 Task: Calculate the distance between Houston and San Antonio.
Action: Key pressed houston
Screenshot: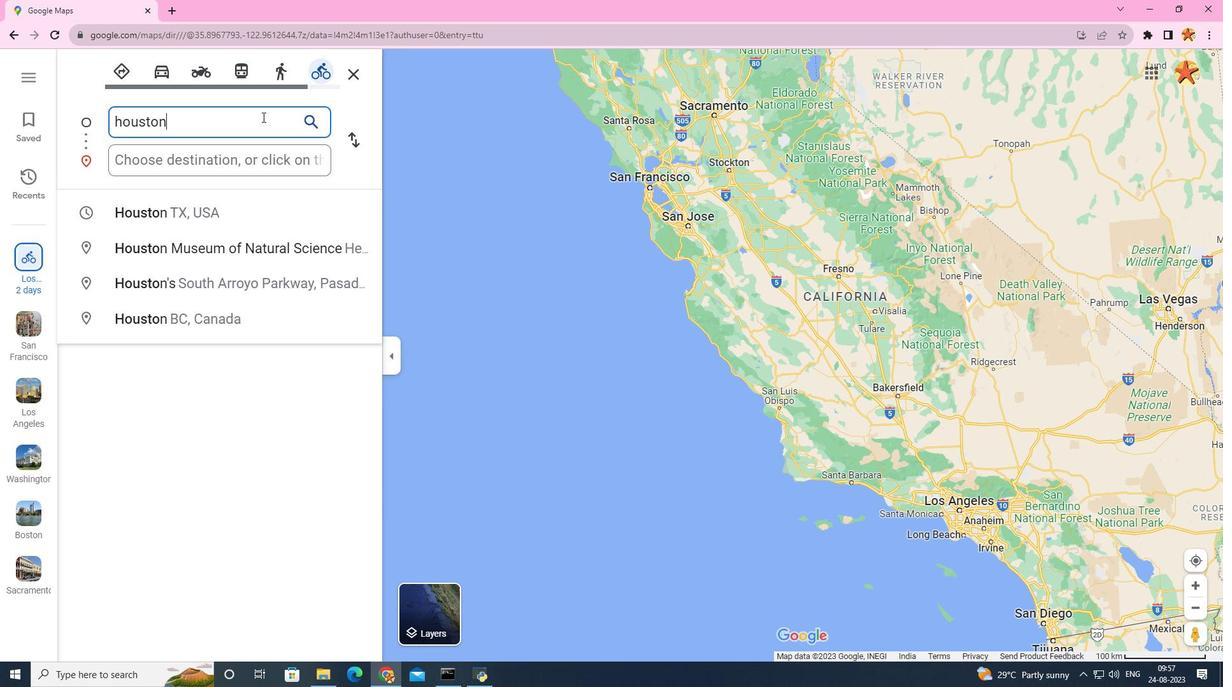 
Action: Mouse moved to (137, 205)
Screenshot: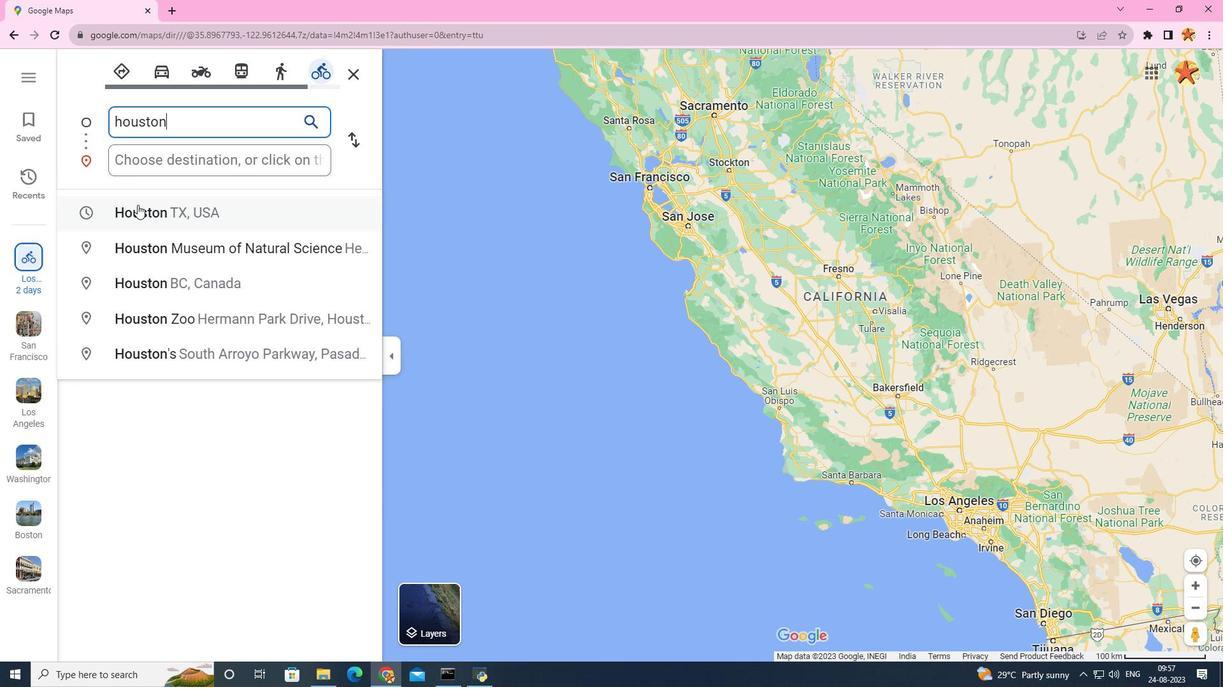 
Action: Mouse pressed left at (137, 205)
Screenshot: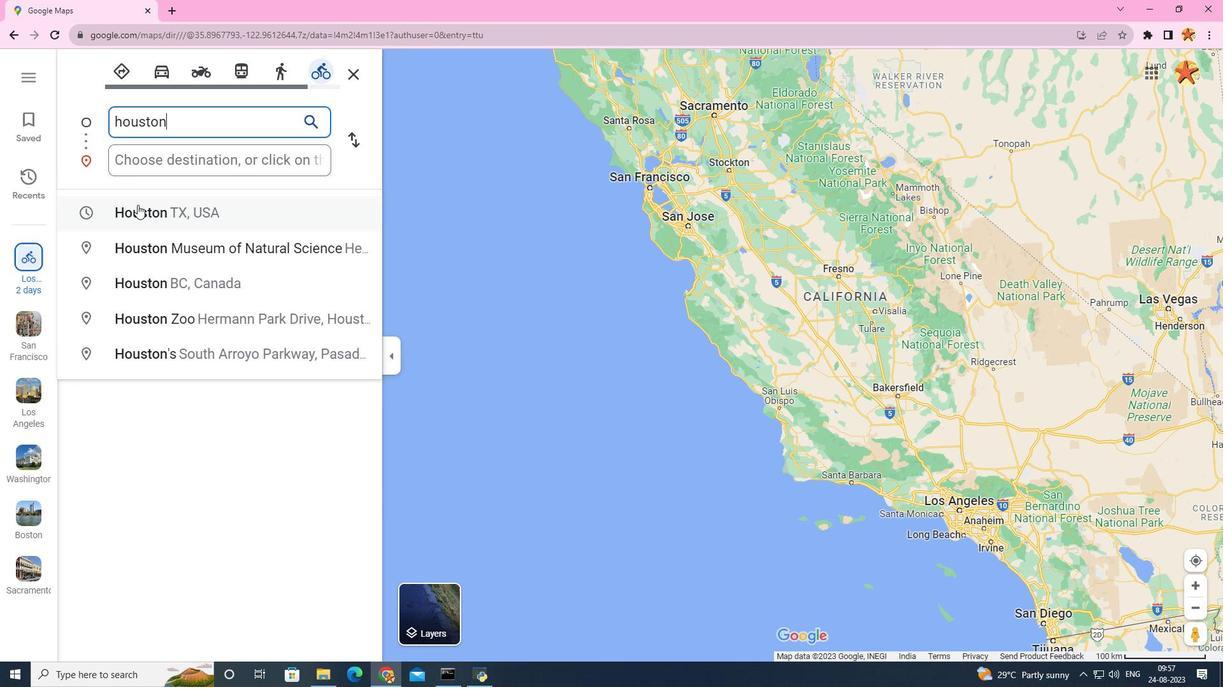 
Action: Mouse moved to (135, 152)
Screenshot: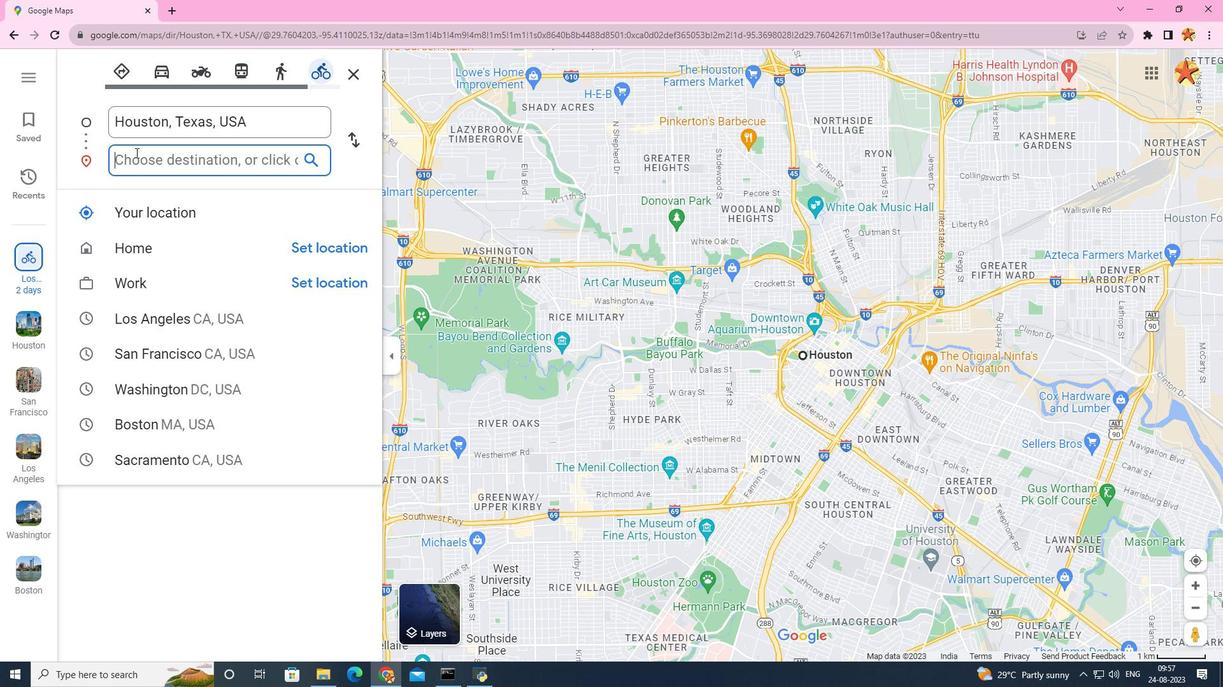 
Action: Key pressed san
Screenshot: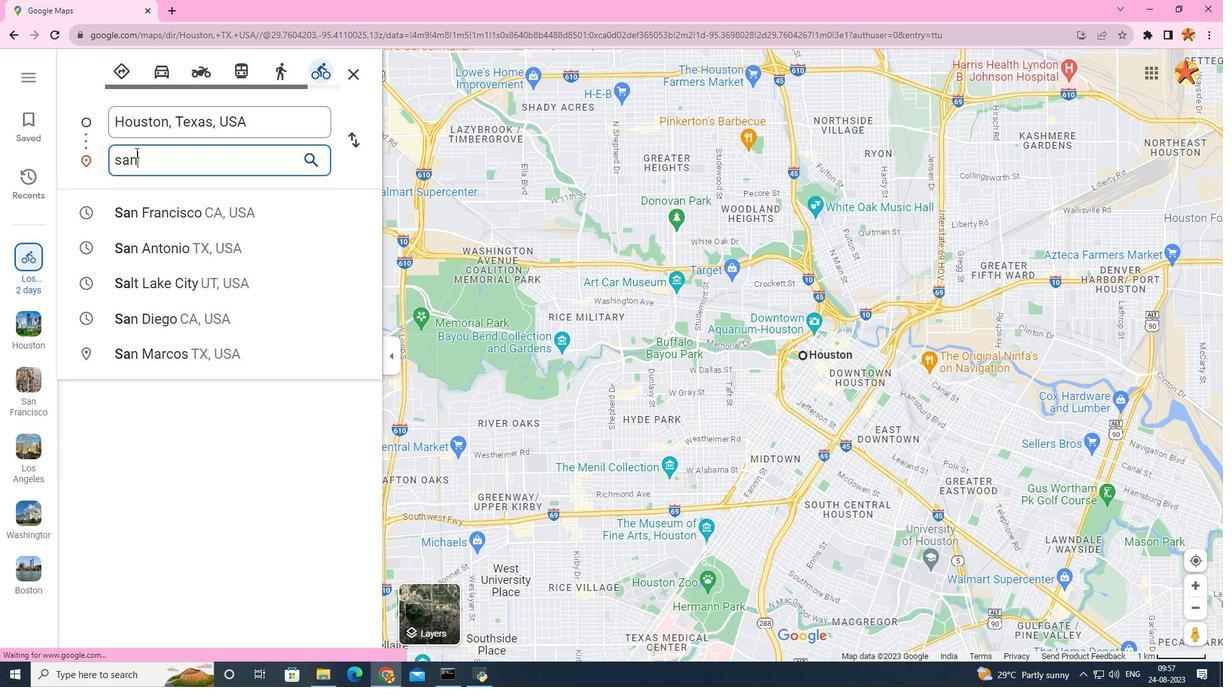 
Action: Mouse moved to (134, 152)
Screenshot: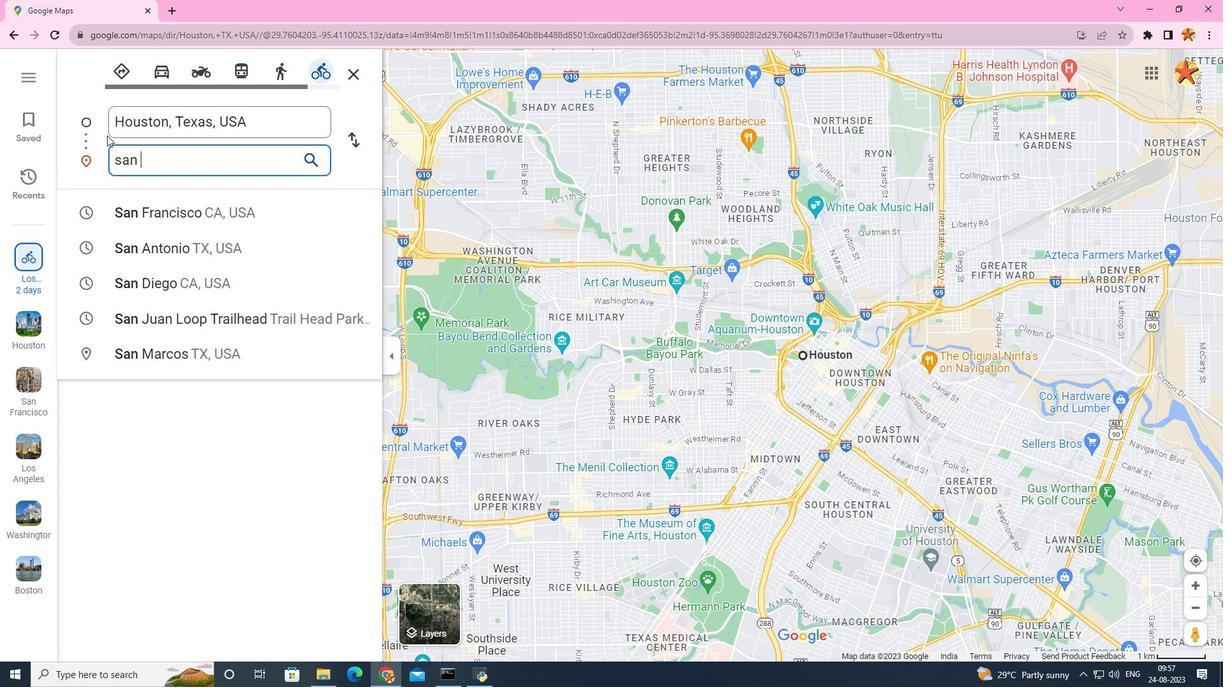 
Action: Key pressed <Key.space>
Screenshot: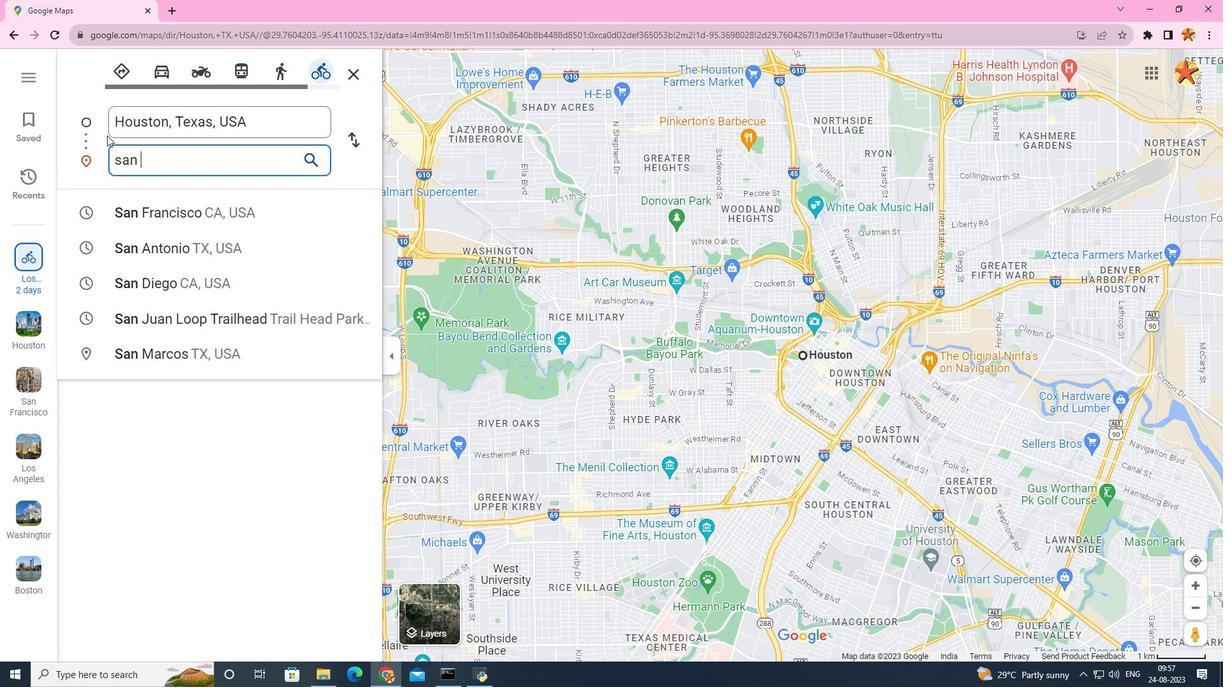 
Action: Mouse moved to (107, 135)
Screenshot: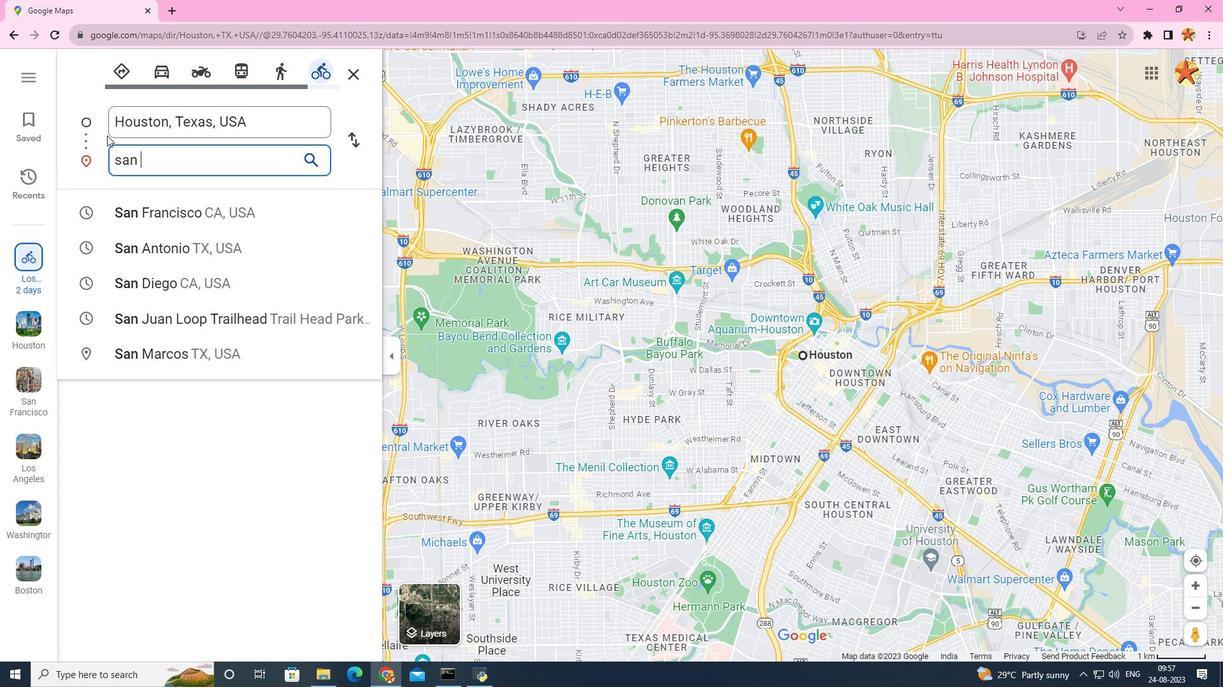 
Action: Key pressed antonio
Screenshot: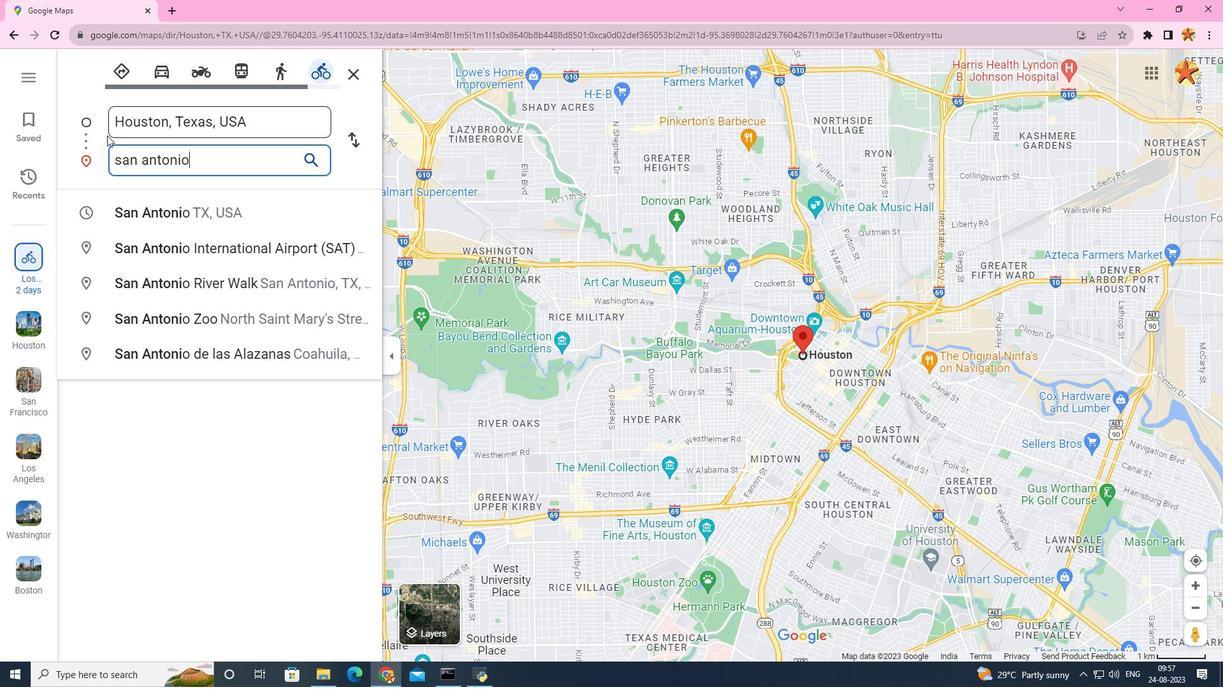 
Action: Mouse moved to (126, 218)
Screenshot: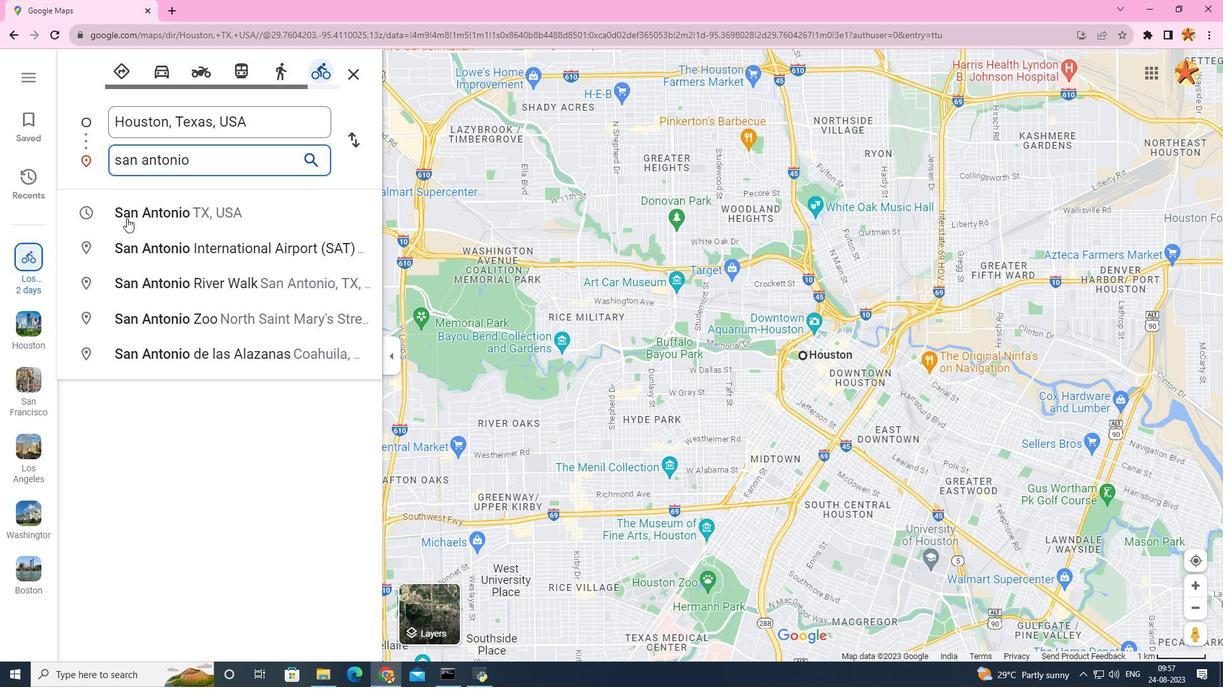 
Action: Mouse pressed left at (126, 218)
Screenshot: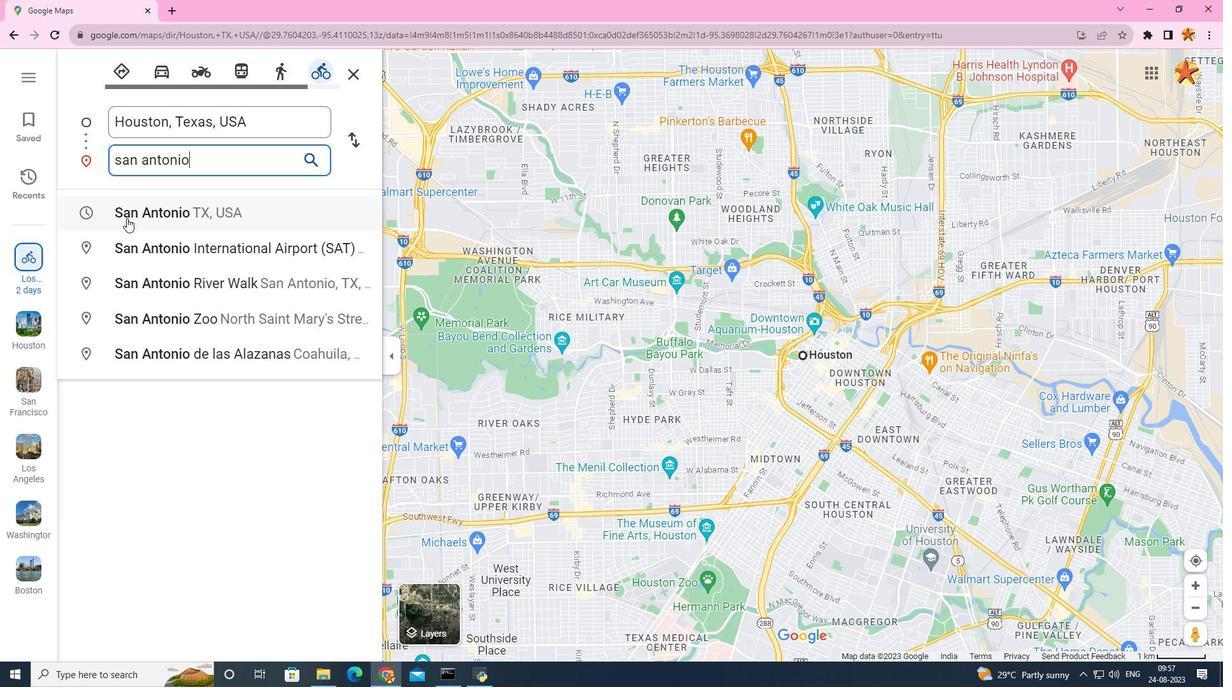 
Action: Mouse moved to (695, 612)
Screenshot: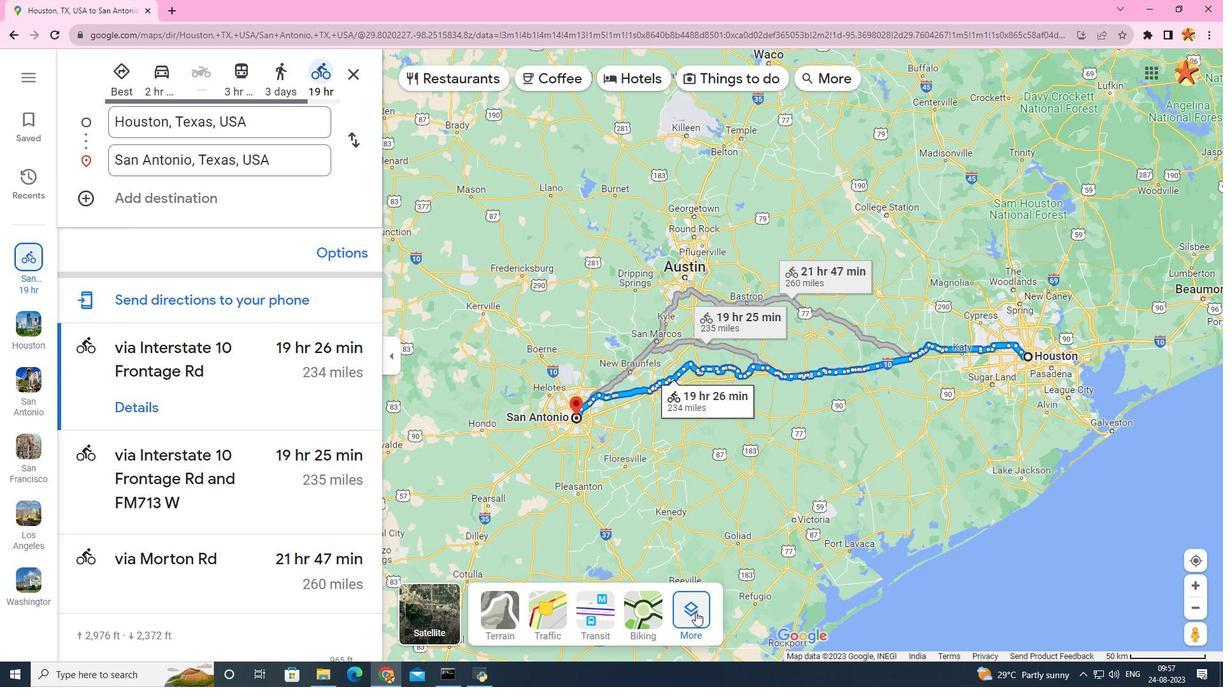 
Action: Mouse pressed left at (695, 612)
Screenshot: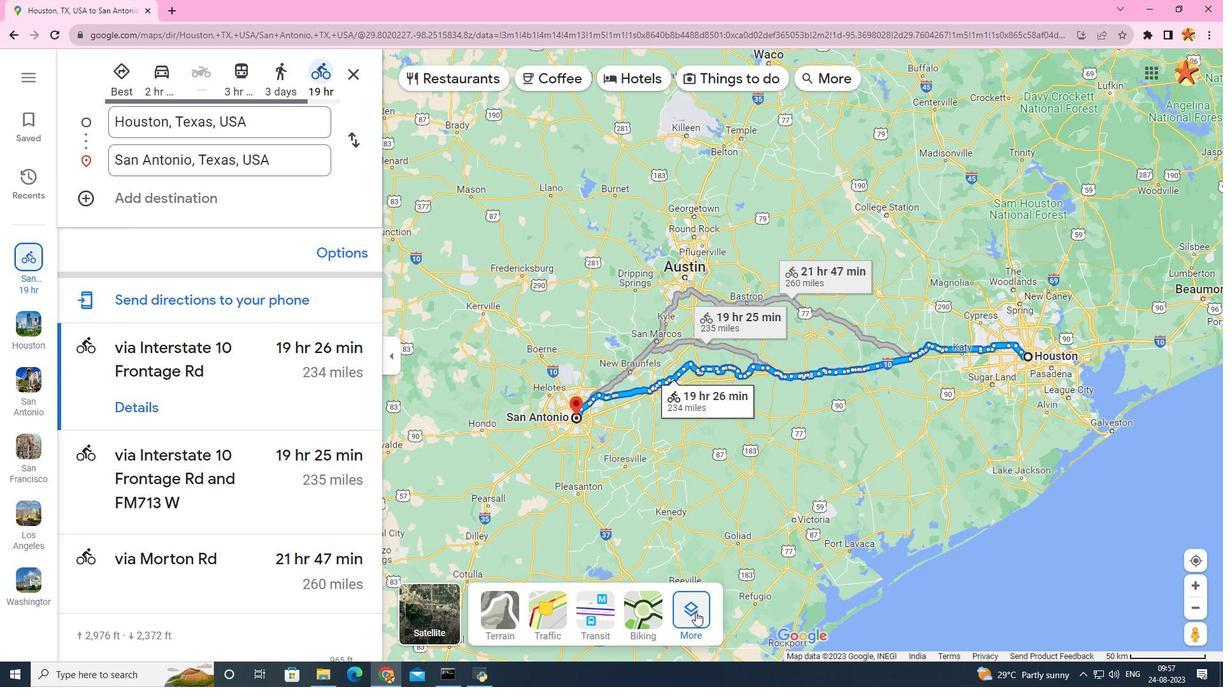 
Action: Mouse moved to (551, 457)
Screenshot: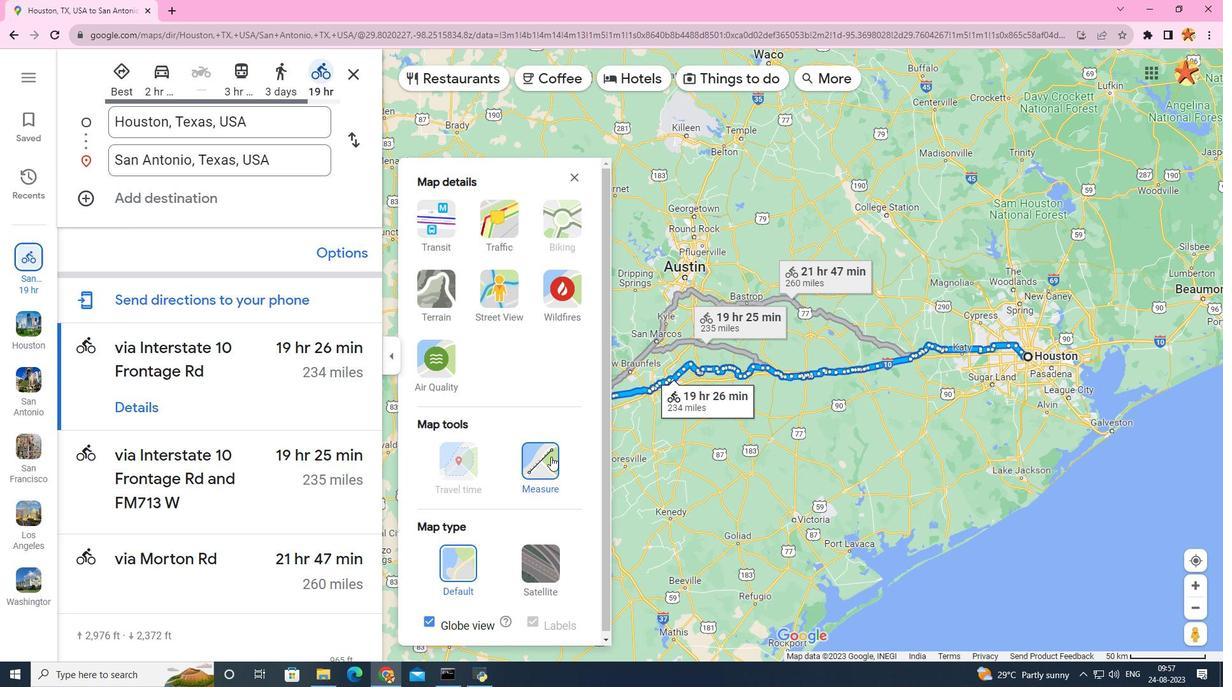 
Action: Mouse pressed left at (551, 457)
Screenshot: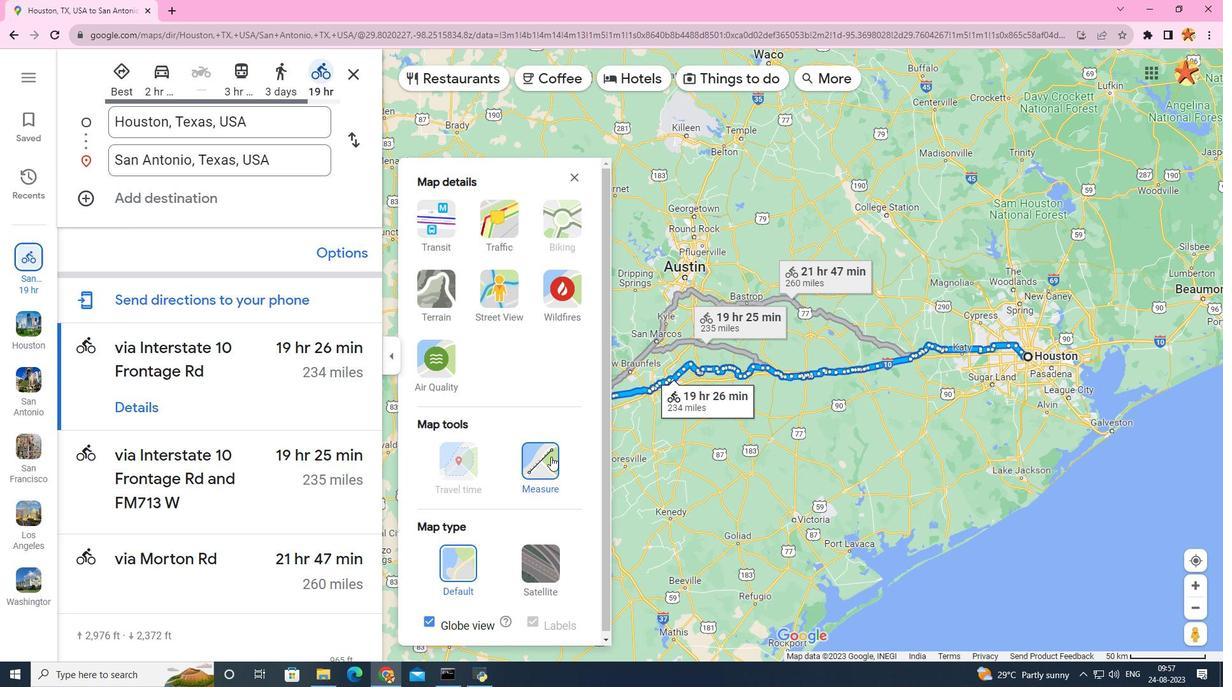 
Action: Mouse moved to (570, 178)
Screenshot: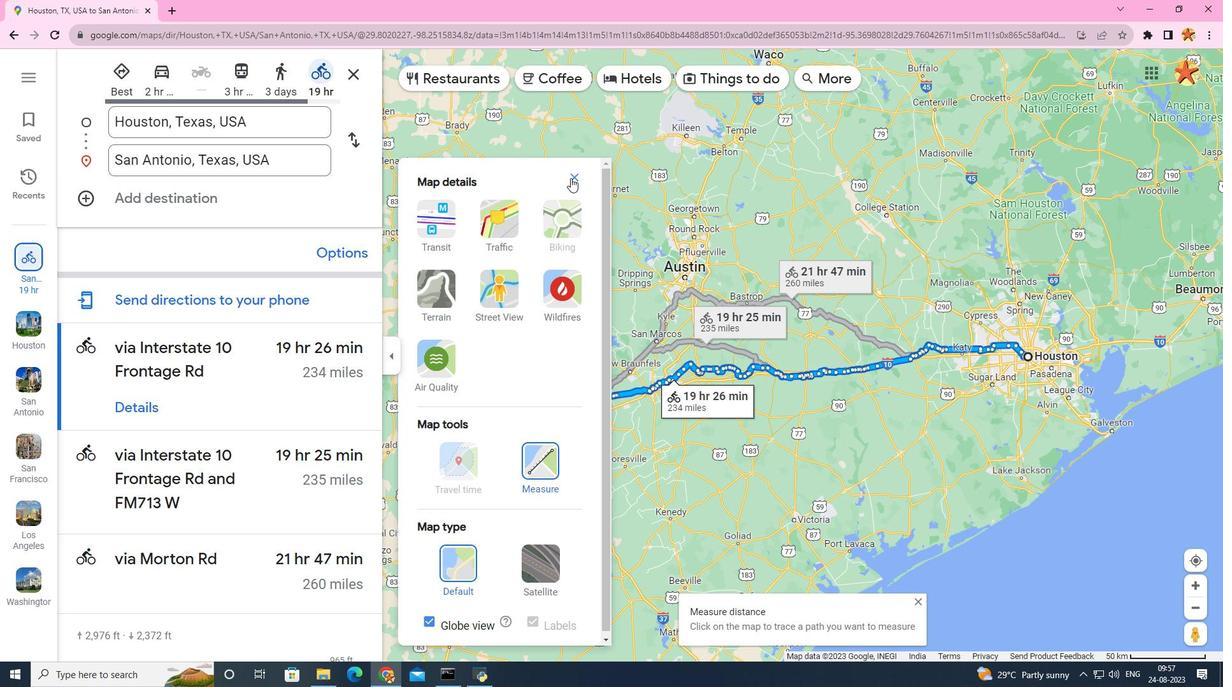 
Action: Mouse pressed left at (570, 178)
Screenshot: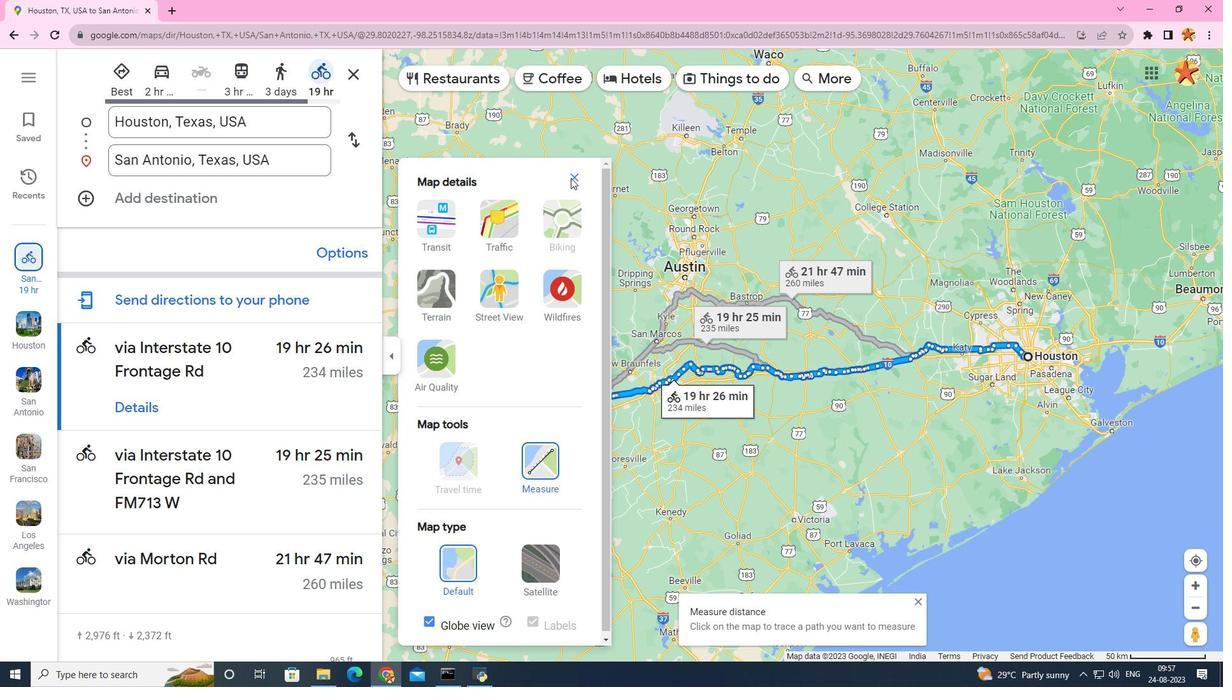
Action: Mouse moved to (573, 417)
Screenshot: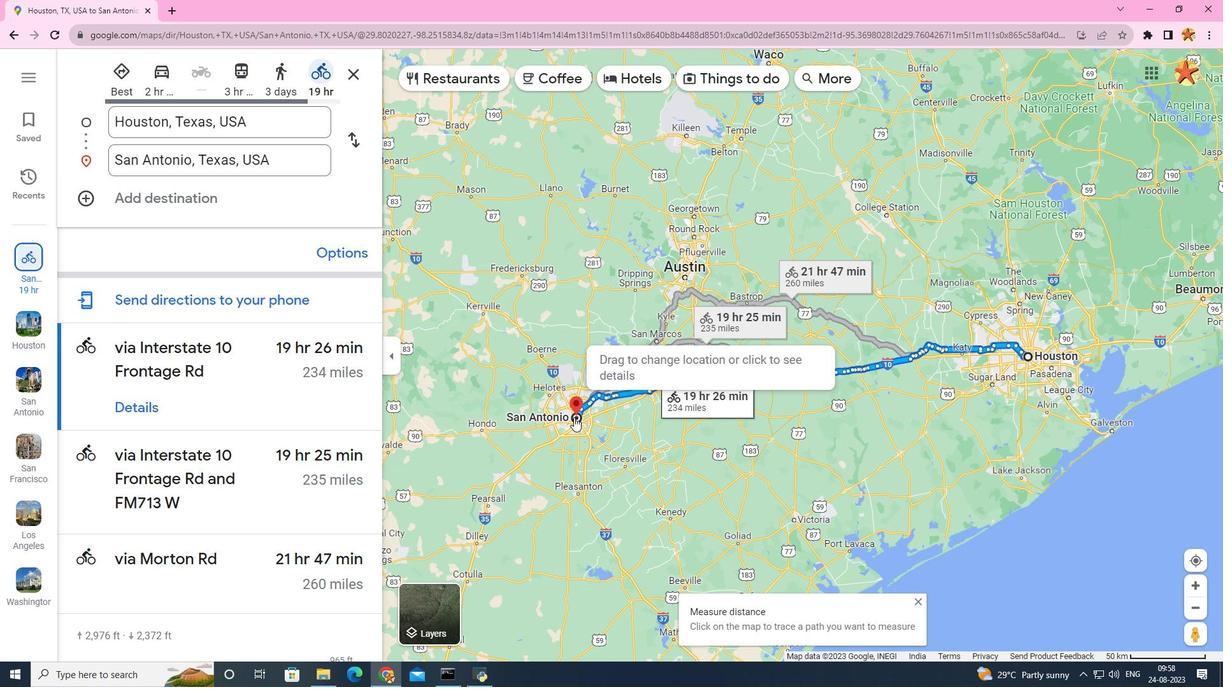 
Action: Mouse pressed left at (573, 417)
Screenshot: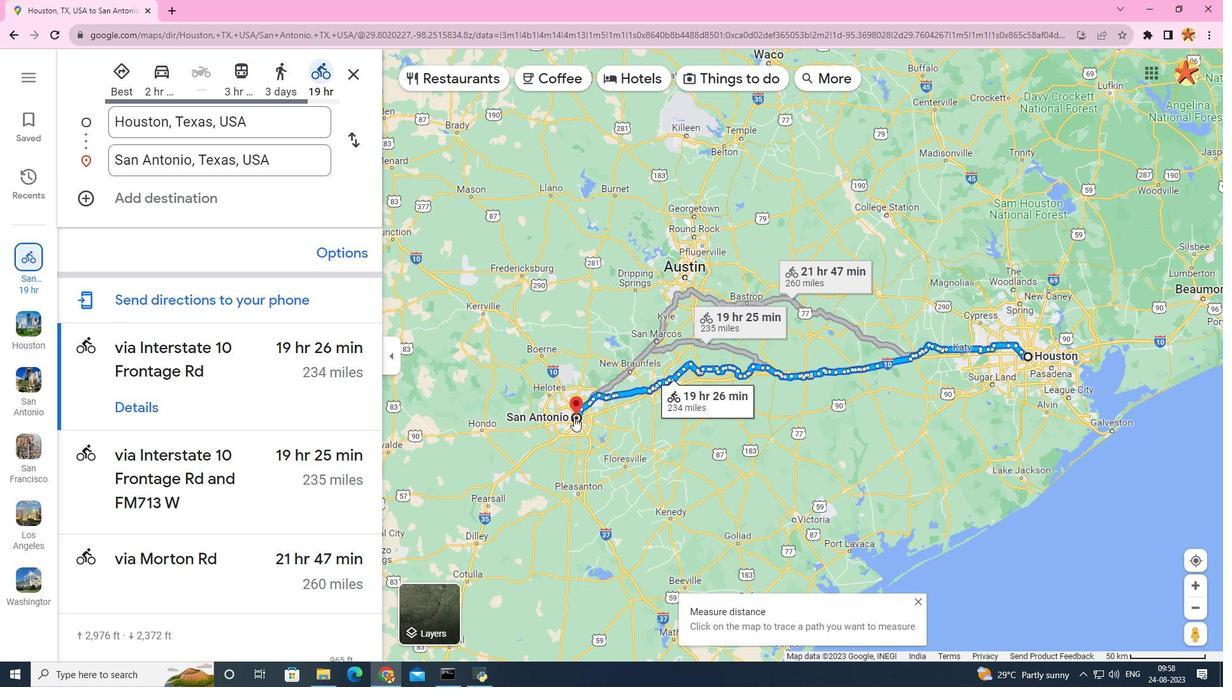 
Action: Mouse moved to (1028, 356)
Screenshot: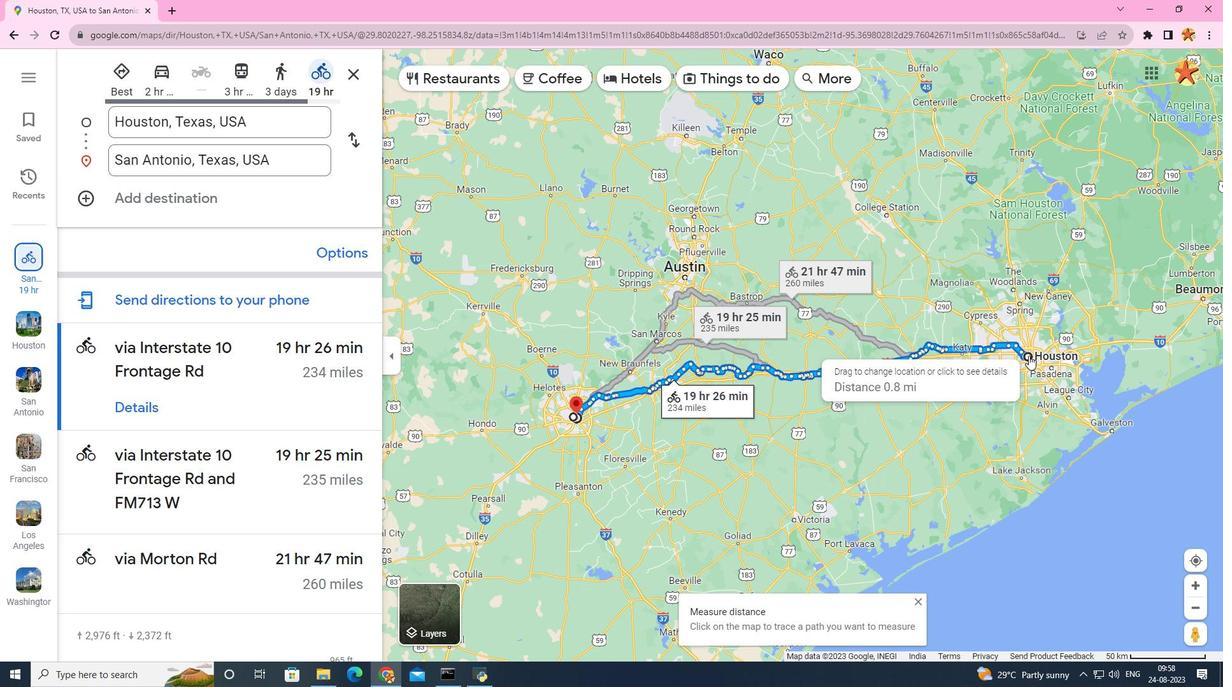 
Action: Mouse pressed left at (1028, 356)
Screenshot: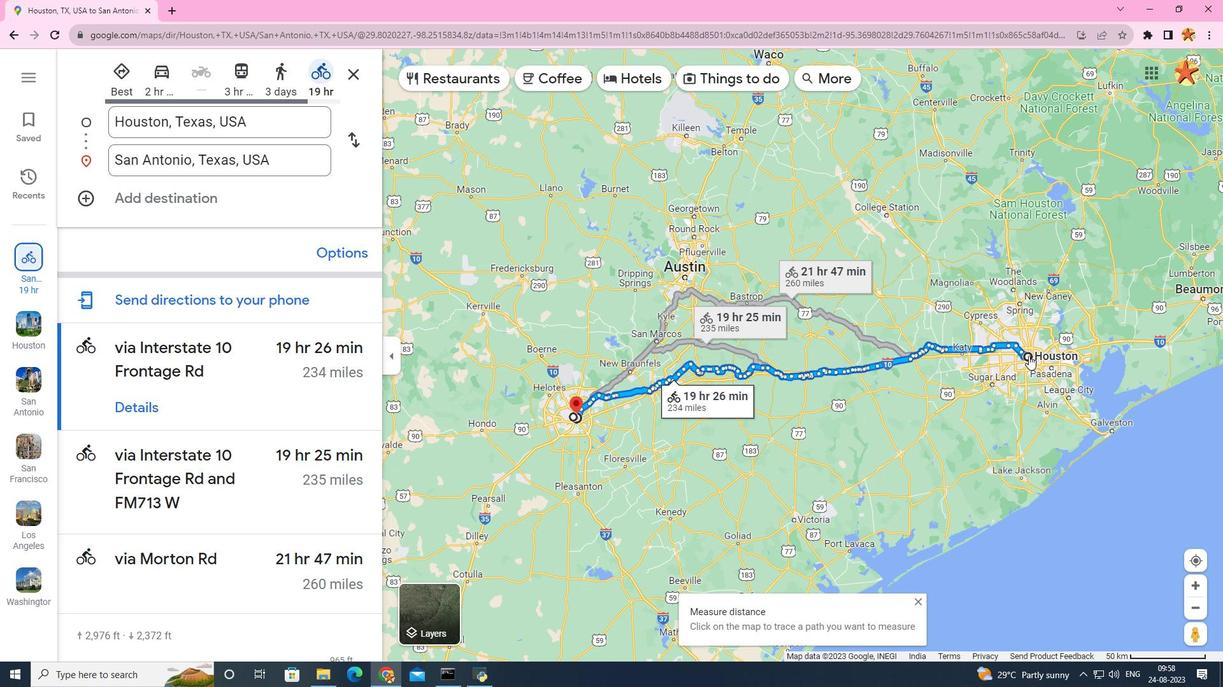 
Action: Mouse moved to (797, 425)
Screenshot: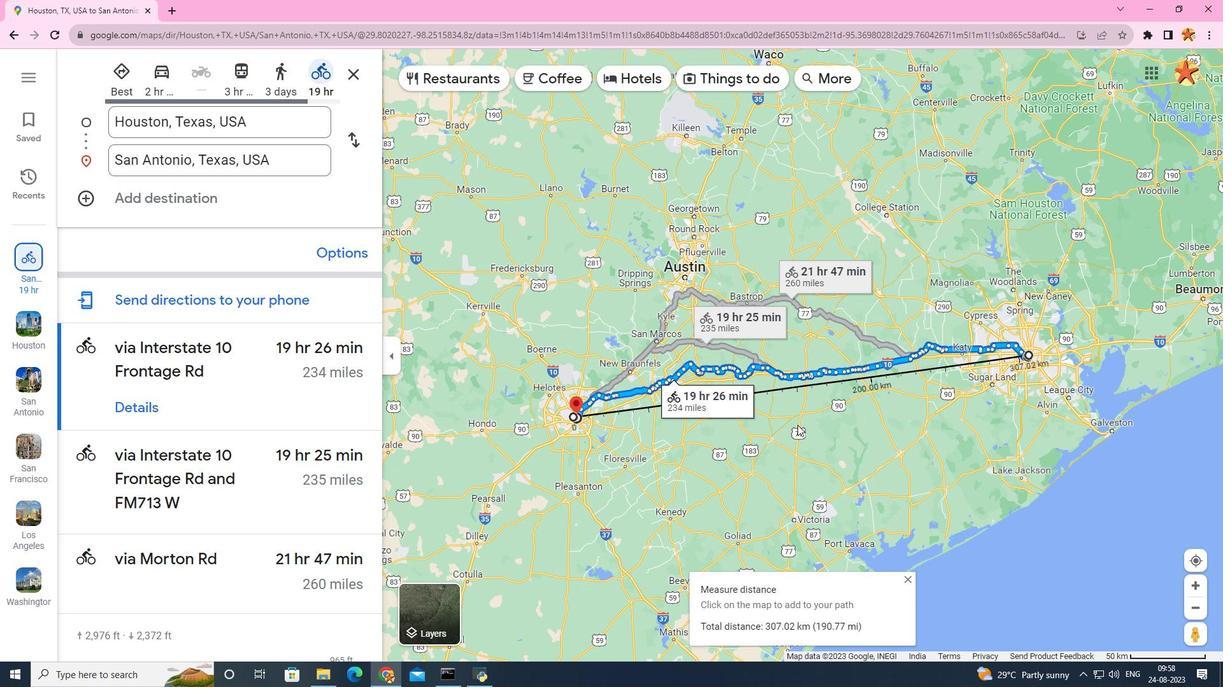 
